 Task: Add the mask "Logo_mask" to erase the logo.
Action: Mouse moved to (98, 12)
Screenshot: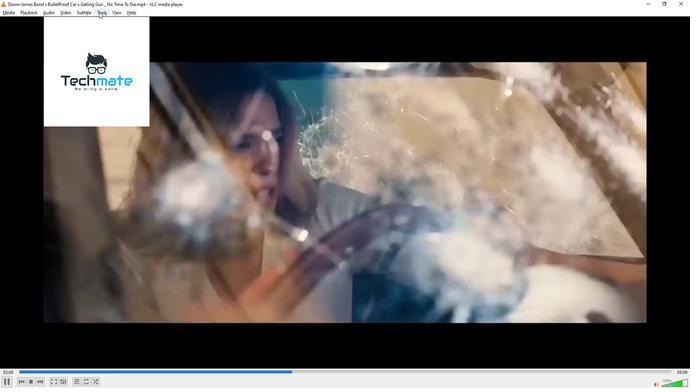 
Action: Mouse pressed left at (98, 12)
Screenshot: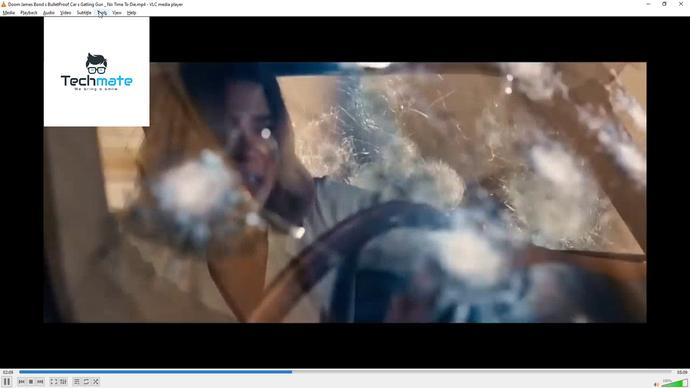 
Action: Mouse moved to (106, 23)
Screenshot: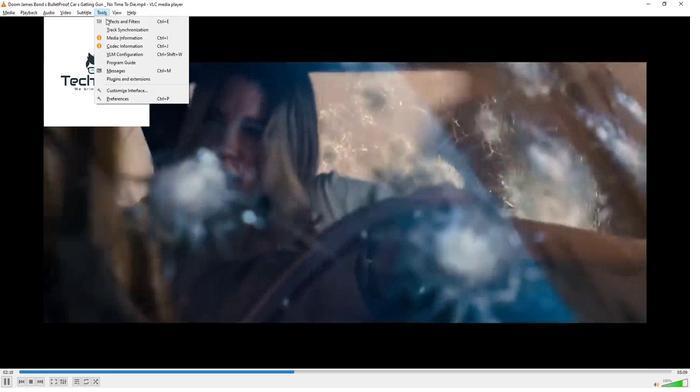 
Action: Mouse pressed left at (106, 23)
Screenshot: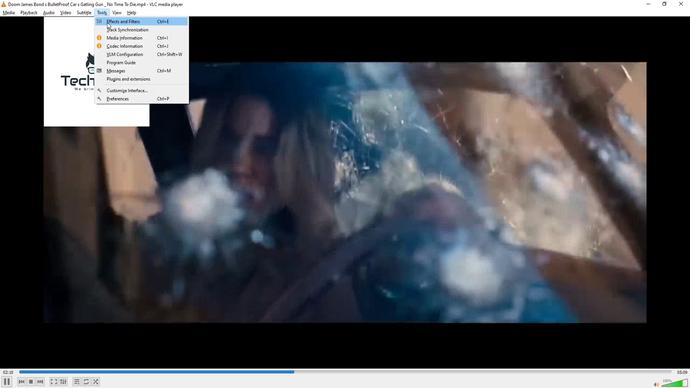 
Action: Mouse moved to (200, 84)
Screenshot: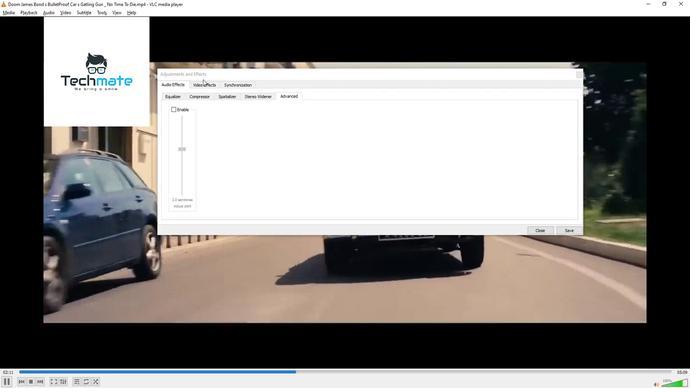
Action: Mouse pressed left at (200, 84)
Screenshot: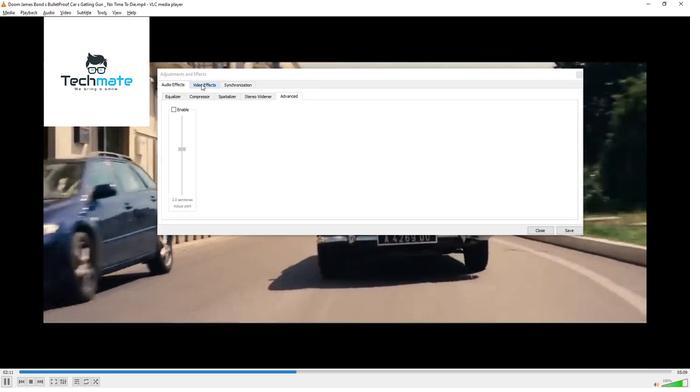 
Action: Mouse moved to (248, 96)
Screenshot: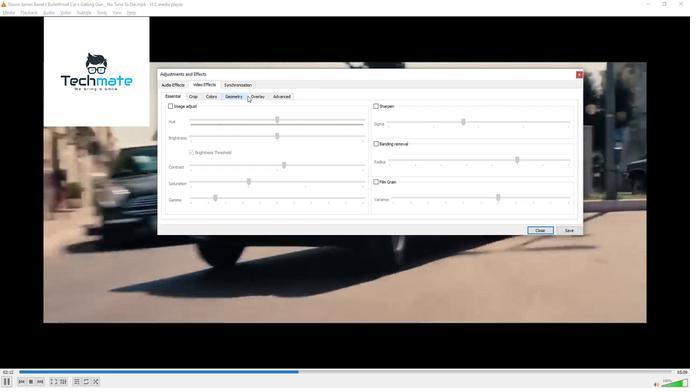 
Action: Mouse pressed left at (248, 96)
Screenshot: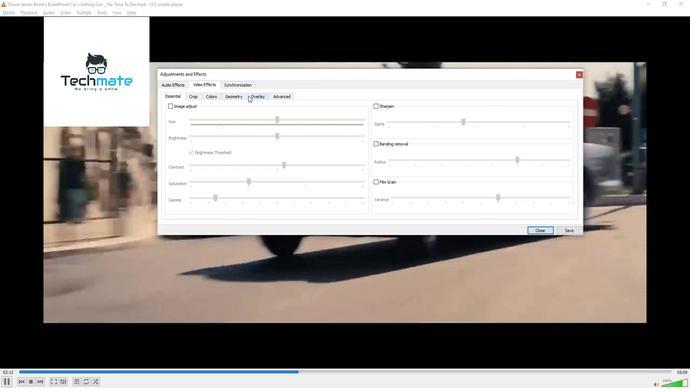 
Action: Mouse moved to (260, 106)
Screenshot: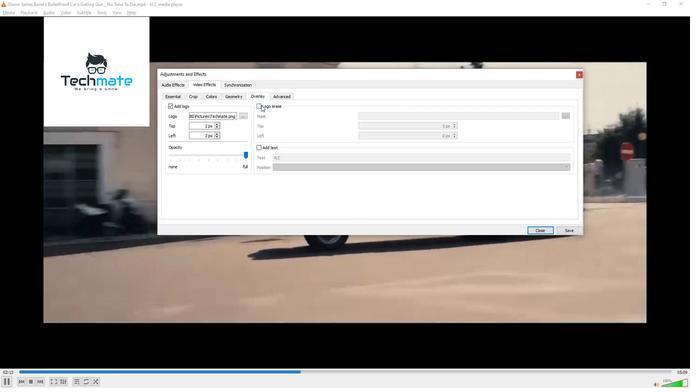 
Action: Mouse pressed left at (260, 106)
Screenshot: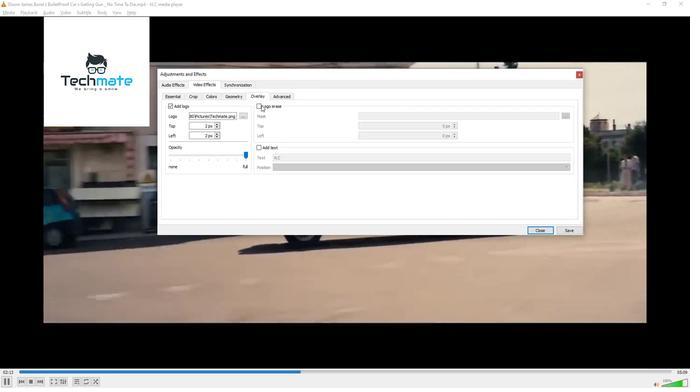 
Action: Mouse moved to (258, 104)
Screenshot: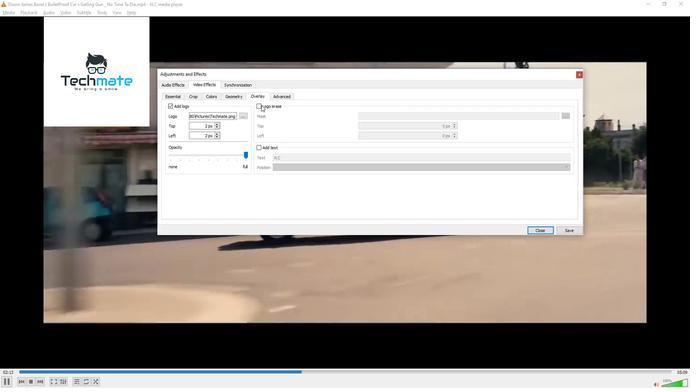
Action: Mouse pressed left at (258, 104)
Screenshot: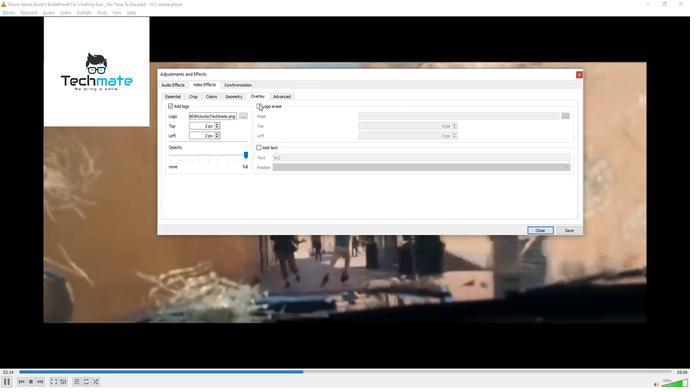 
Action: Mouse moved to (563, 115)
Screenshot: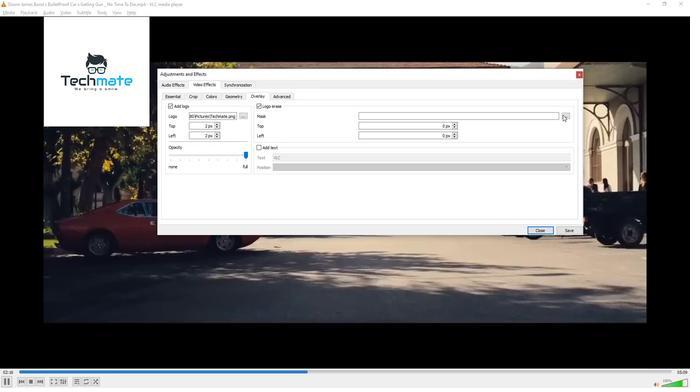 
Action: Mouse pressed left at (563, 115)
Screenshot: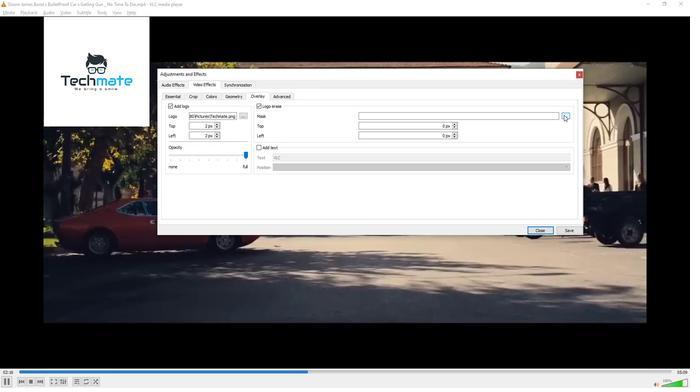 
Action: Mouse moved to (255, 154)
Screenshot: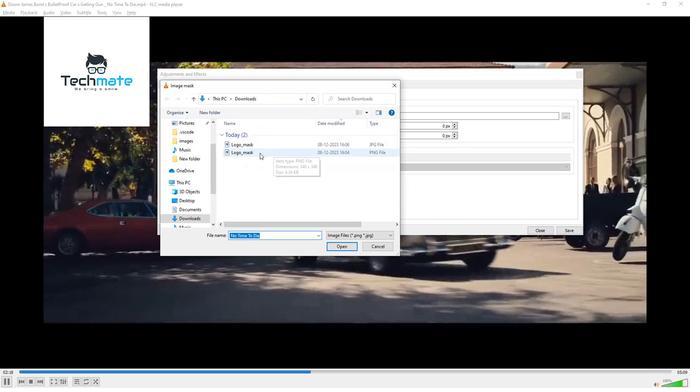
Action: Mouse pressed left at (255, 154)
Screenshot: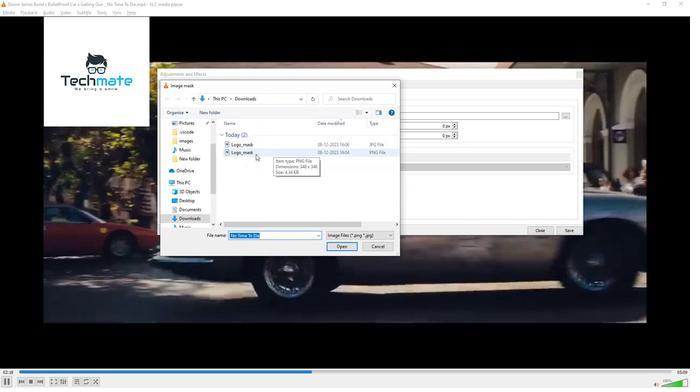 
Action: Mouse moved to (343, 247)
Screenshot: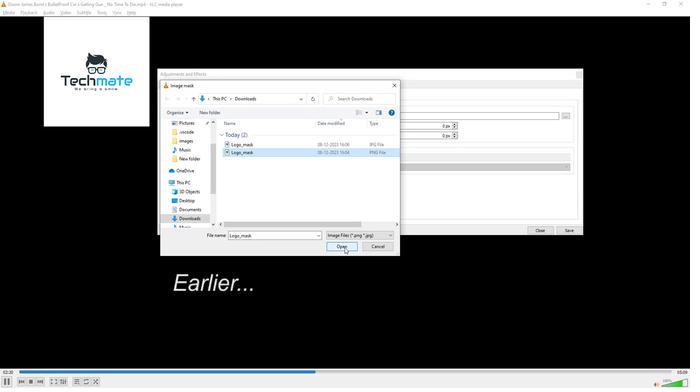 
Action: Mouse pressed left at (343, 247)
Screenshot: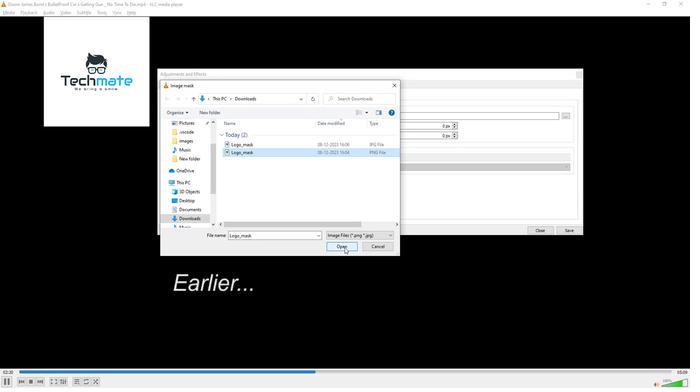 
Action: Mouse moved to (256, 103)
Screenshot: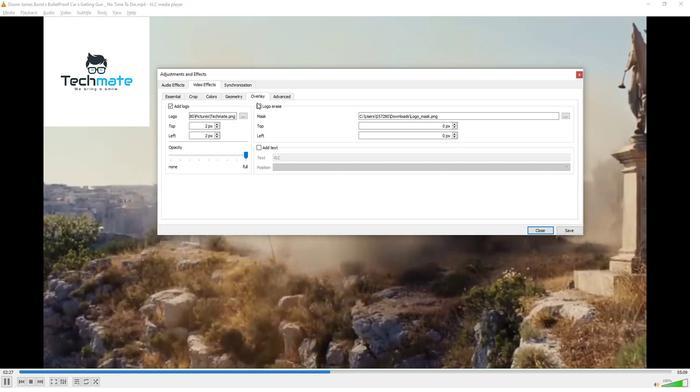 
Action: Mouse pressed left at (256, 103)
Screenshot: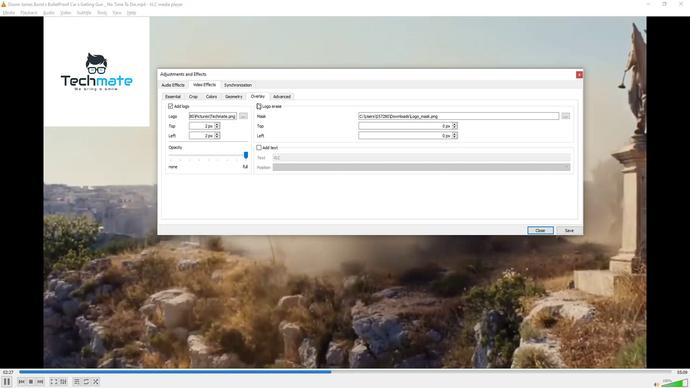 
Action: Mouse moved to (257, 105)
Screenshot: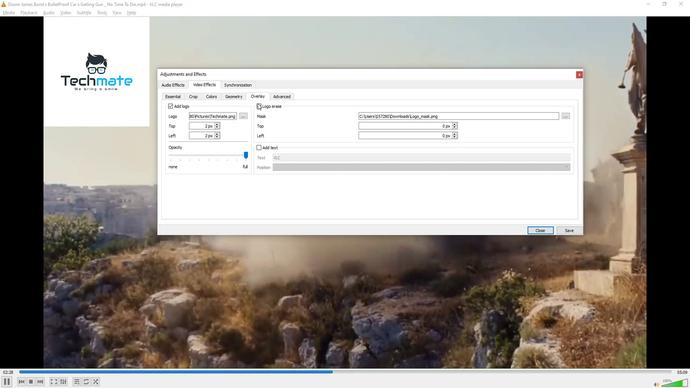 
Action: Mouse pressed left at (257, 105)
Screenshot: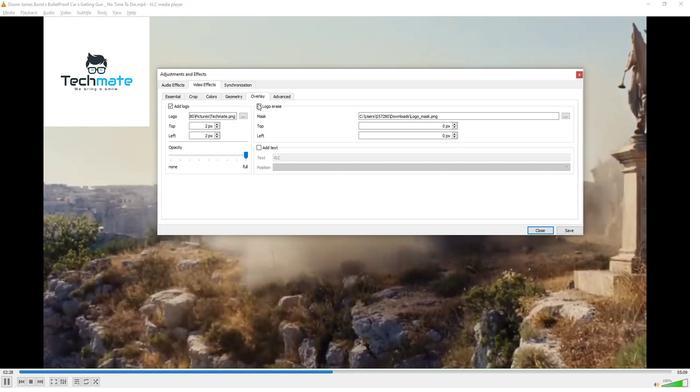 
Action: Mouse pressed left at (257, 105)
Screenshot: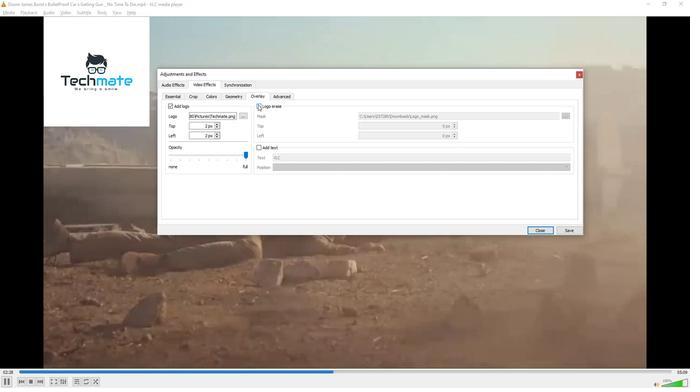 
Action: Mouse moved to (332, 297)
Screenshot: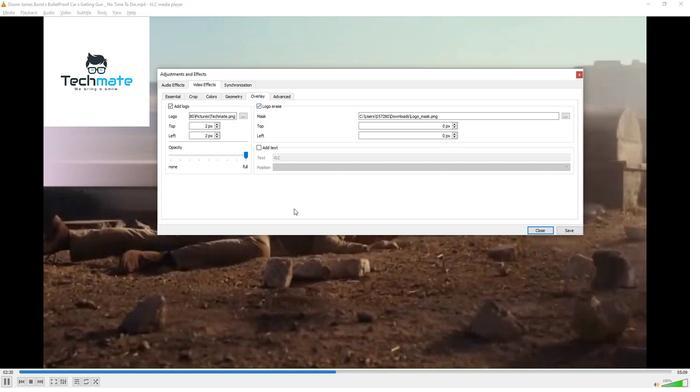 
